 Task: Change the color of accent 1 to grey in the current theme.
Action: Mouse moved to (413, 267)
Screenshot: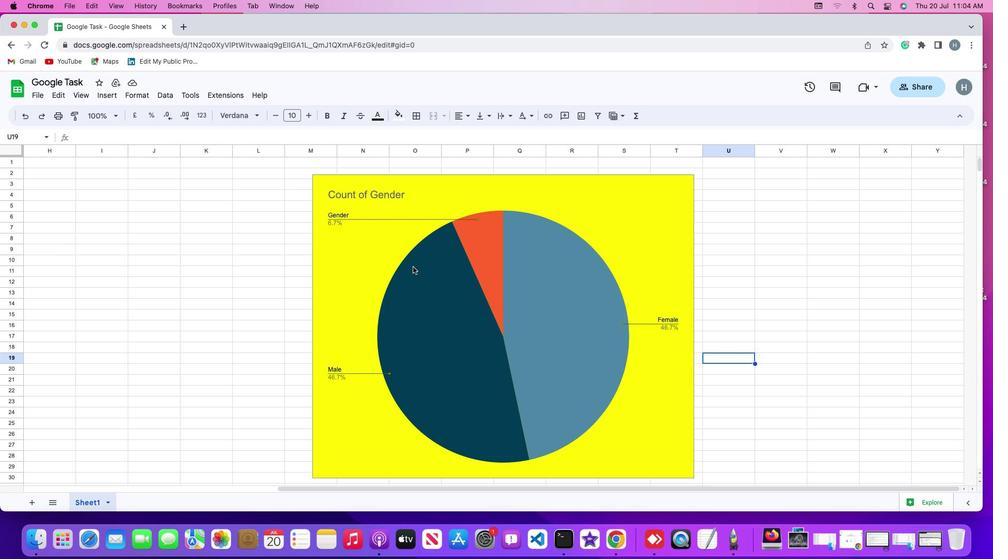 
Action: Mouse pressed left at (413, 267)
Screenshot: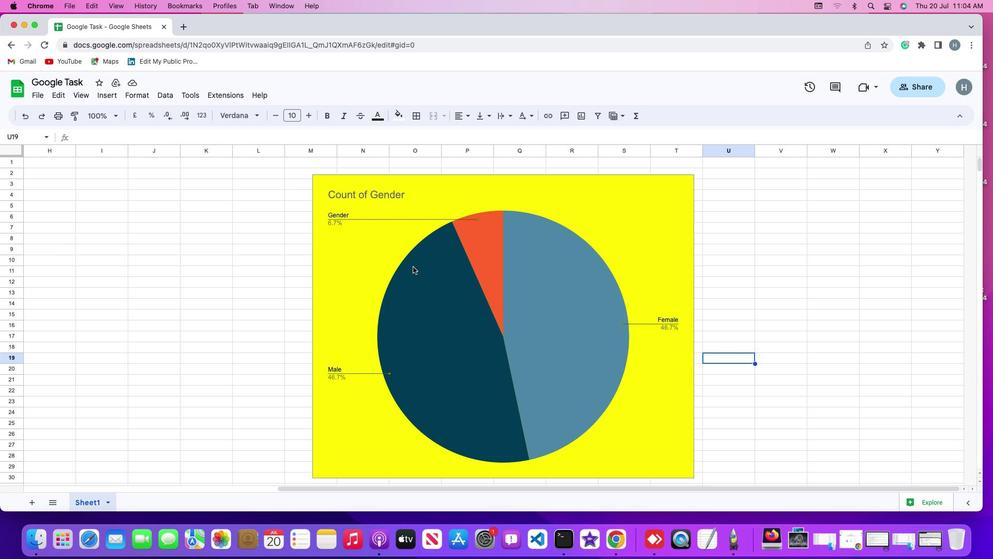 
Action: Mouse moved to (375, 258)
Screenshot: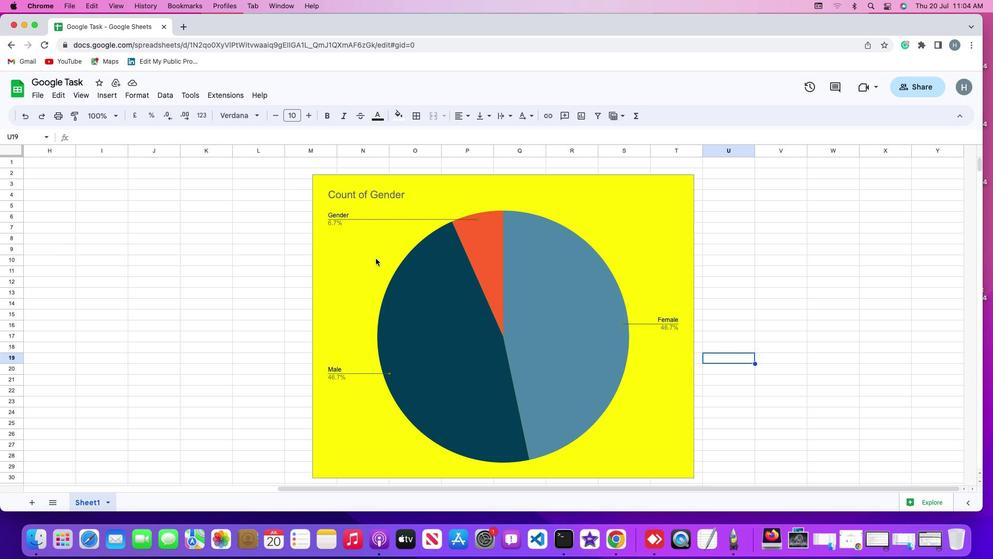 
Action: Mouse pressed left at (375, 258)
Screenshot: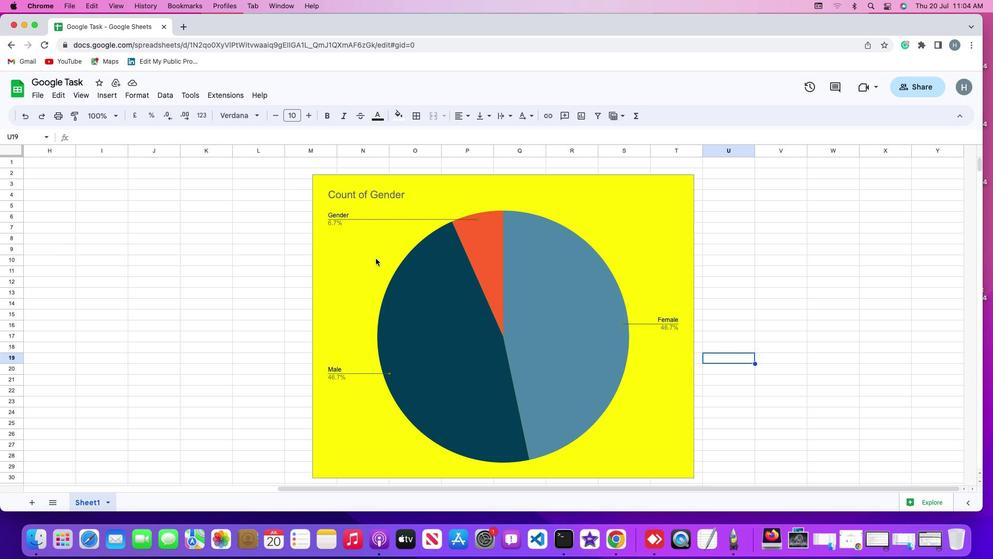 
Action: Mouse moved to (128, 91)
Screenshot: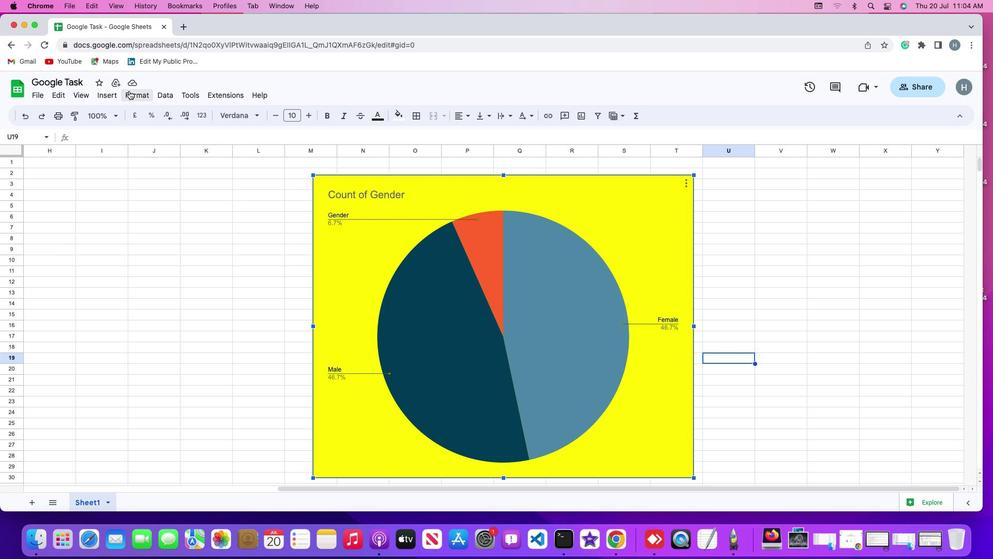 
Action: Mouse pressed left at (128, 91)
Screenshot: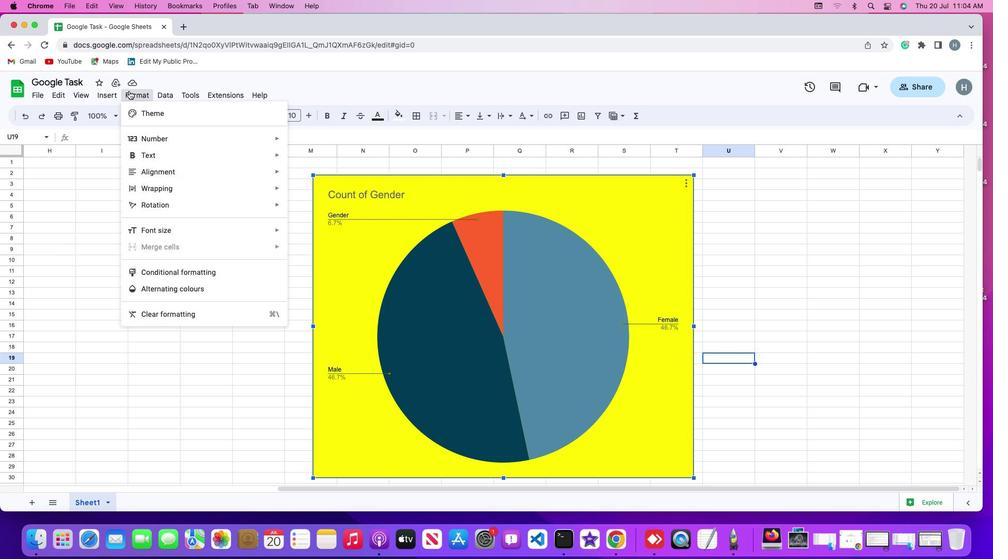
Action: Mouse moved to (145, 111)
Screenshot: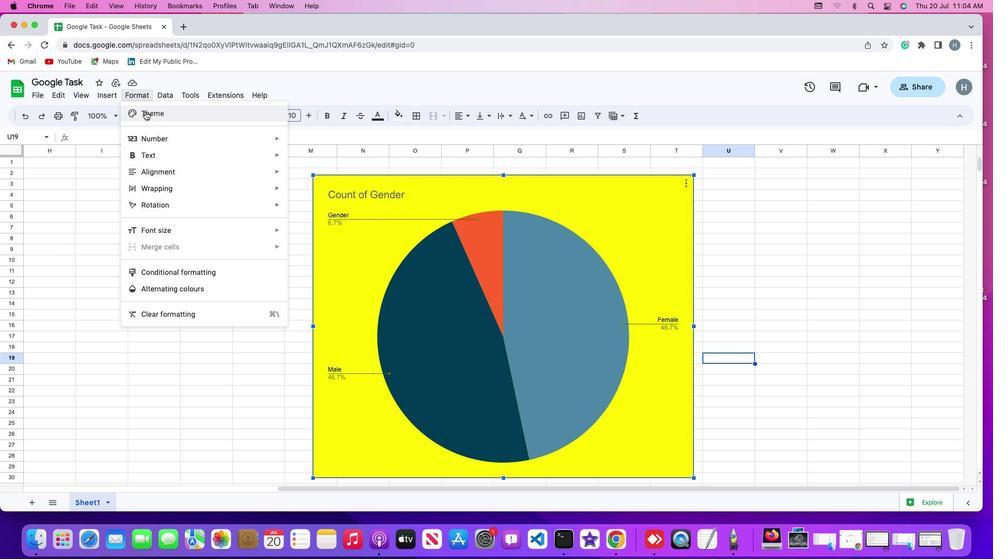 
Action: Mouse pressed left at (145, 111)
Screenshot: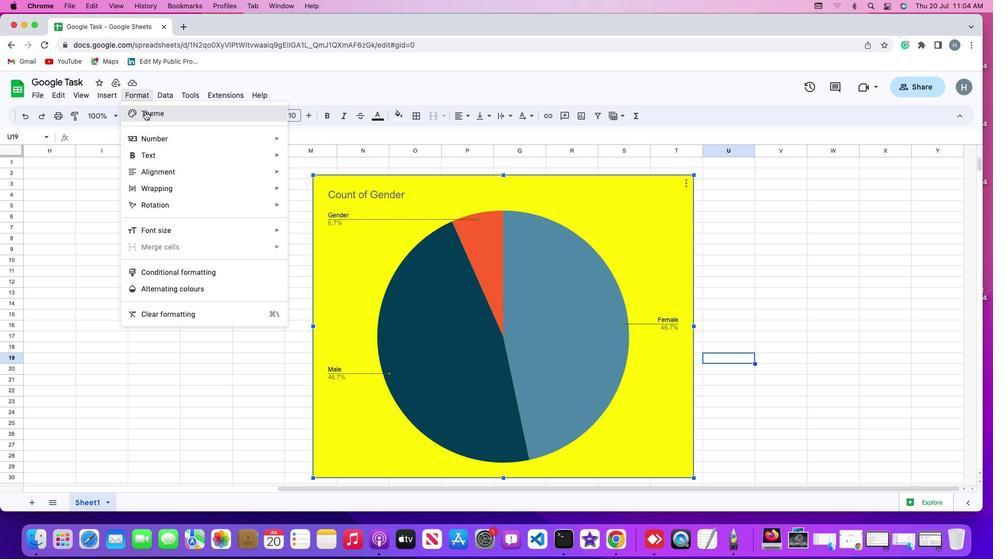 
Action: Mouse moved to (915, 153)
Screenshot: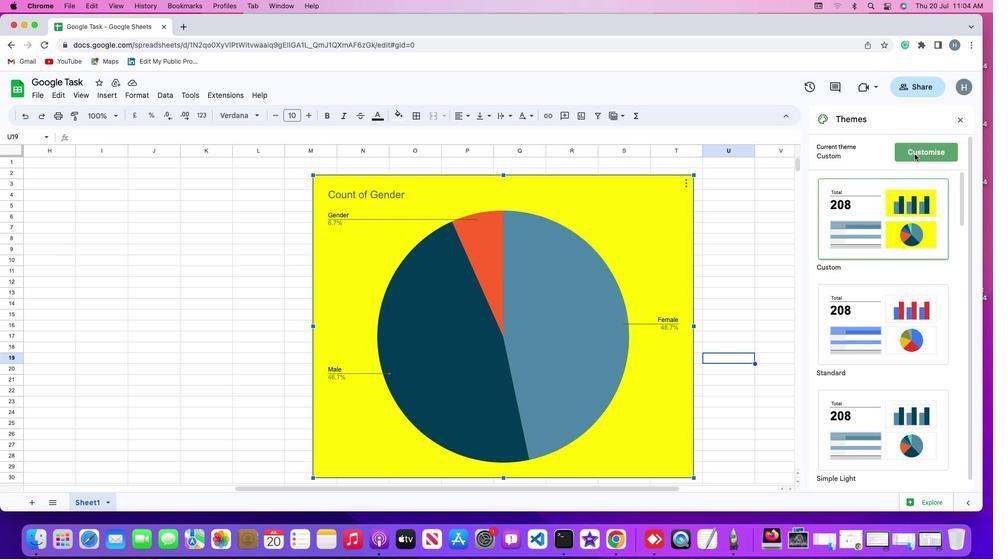 
Action: Mouse pressed left at (915, 153)
Screenshot: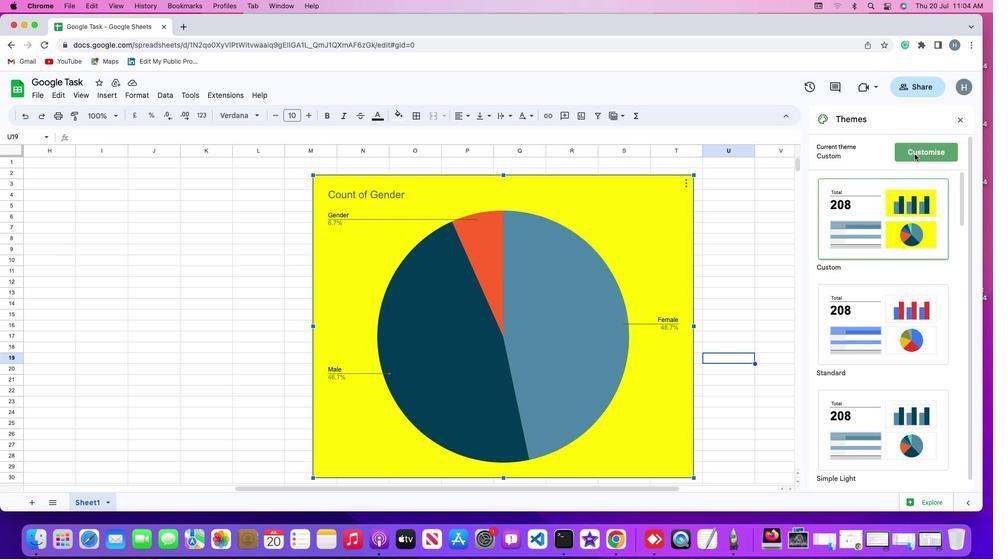 
Action: Mouse moved to (938, 387)
Screenshot: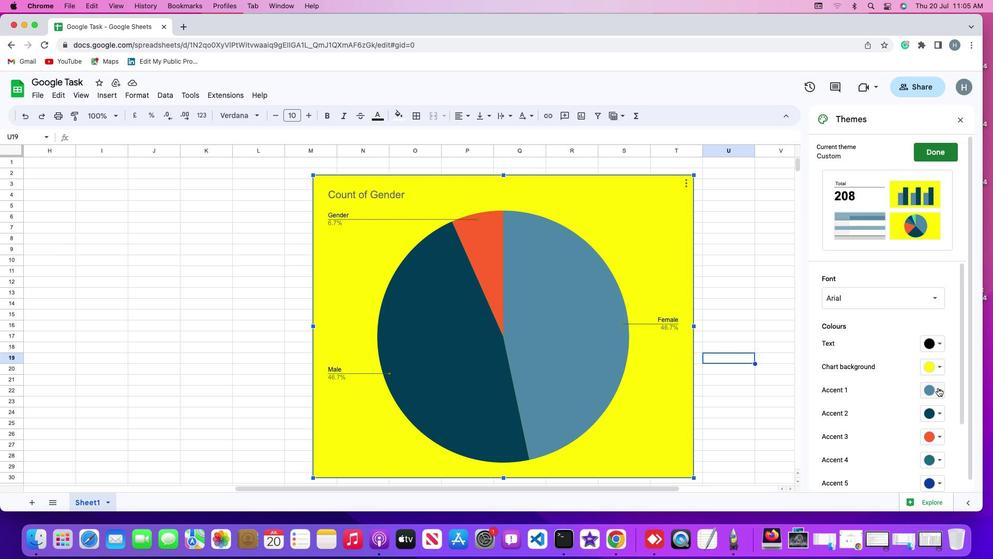 
Action: Mouse pressed left at (938, 387)
Screenshot: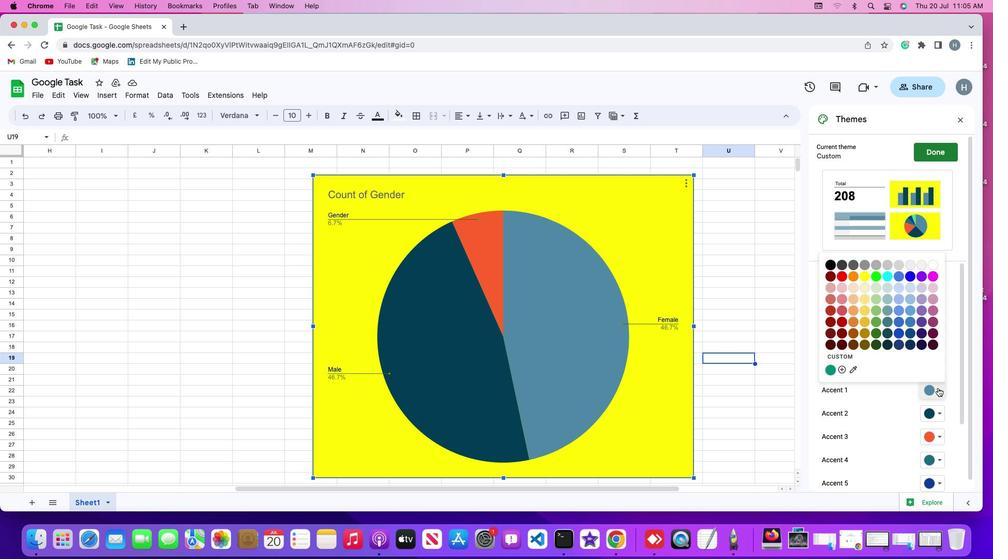 
Action: Mouse moved to (868, 266)
Screenshot: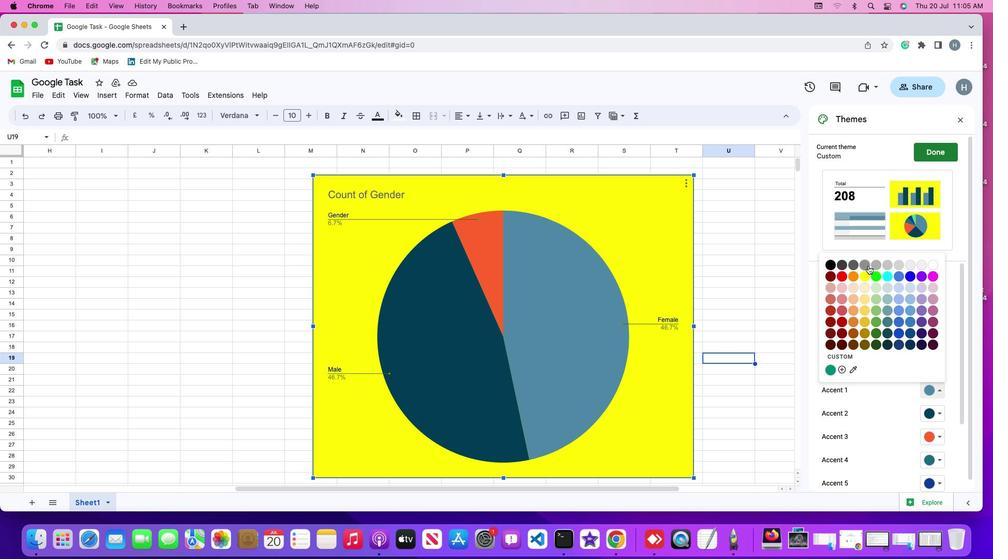
Action: Mouse pressed left at (868, 266)
Screenshot: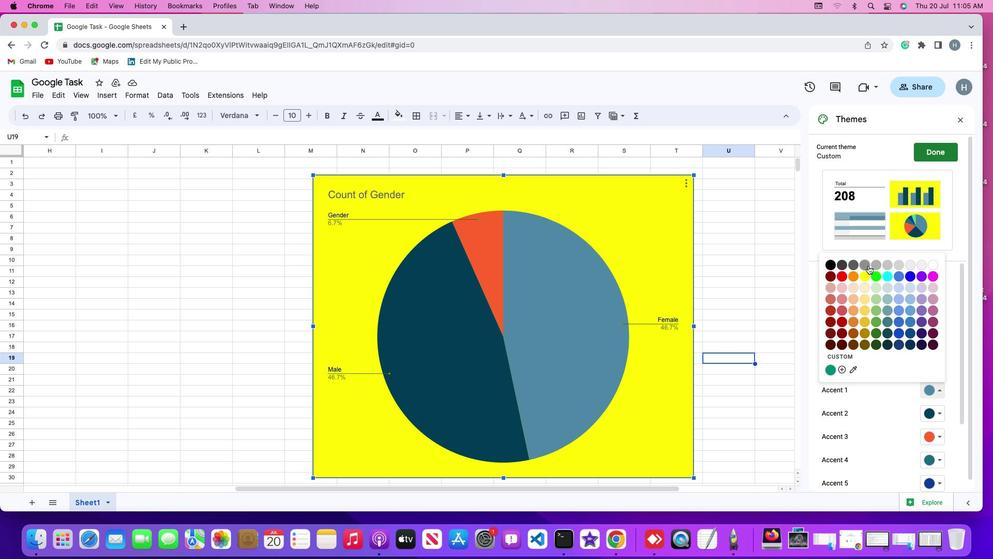 
